 Task: Add a condition where "Hours until next SLA breach Is Twenty" in unsolved tickets in your groups.
Action: Mouse moved to (158, 510)
Screenshot: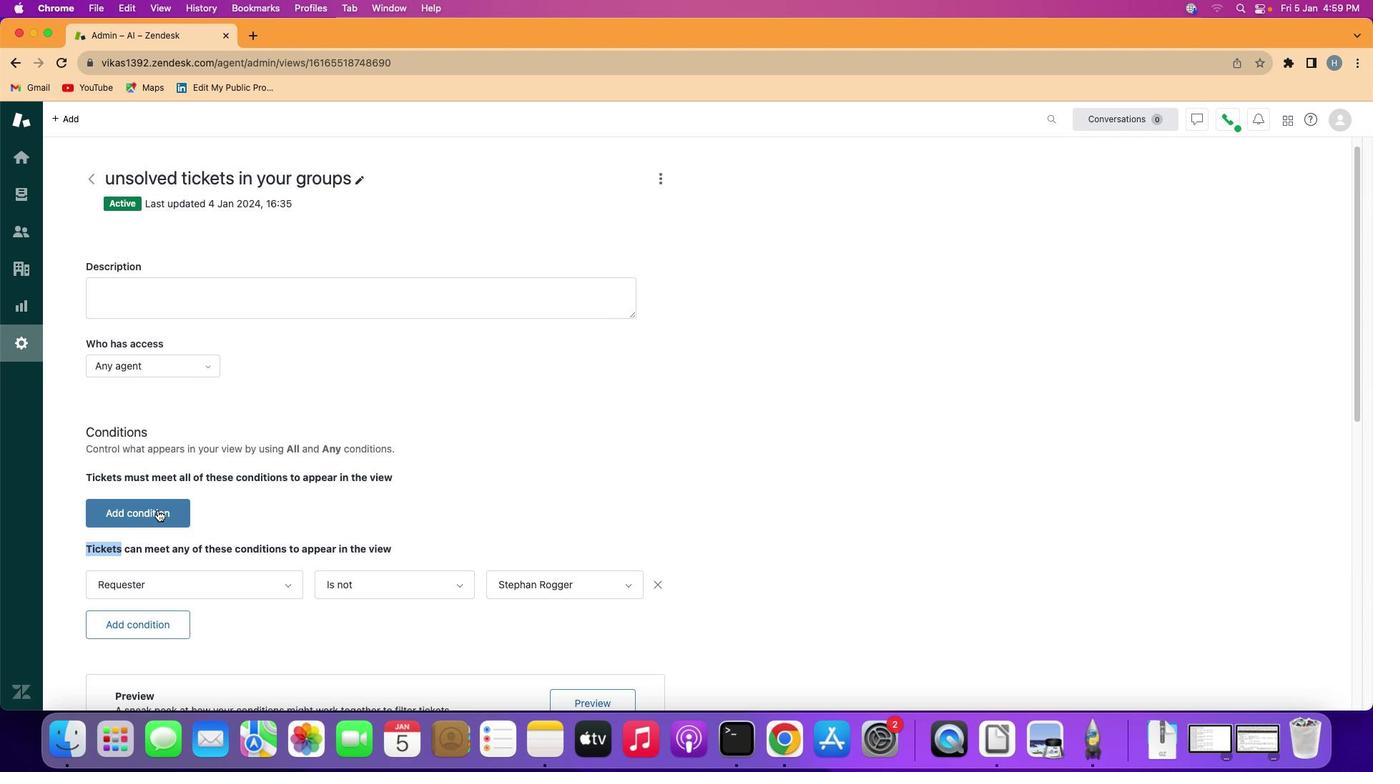
Action: Mouse pressed left at (158, 510)
Screenshot: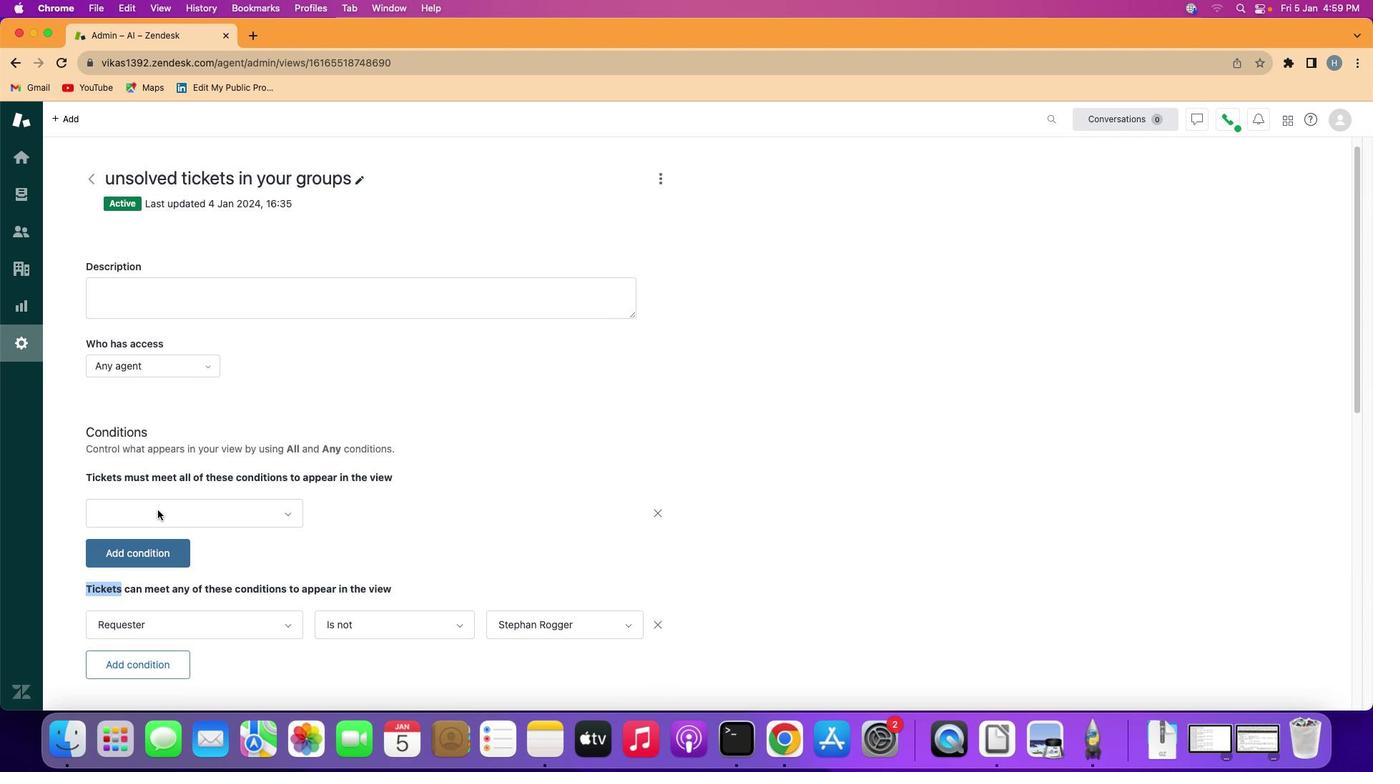 
Action: Mouse moved to (181, 509)
Screenshot: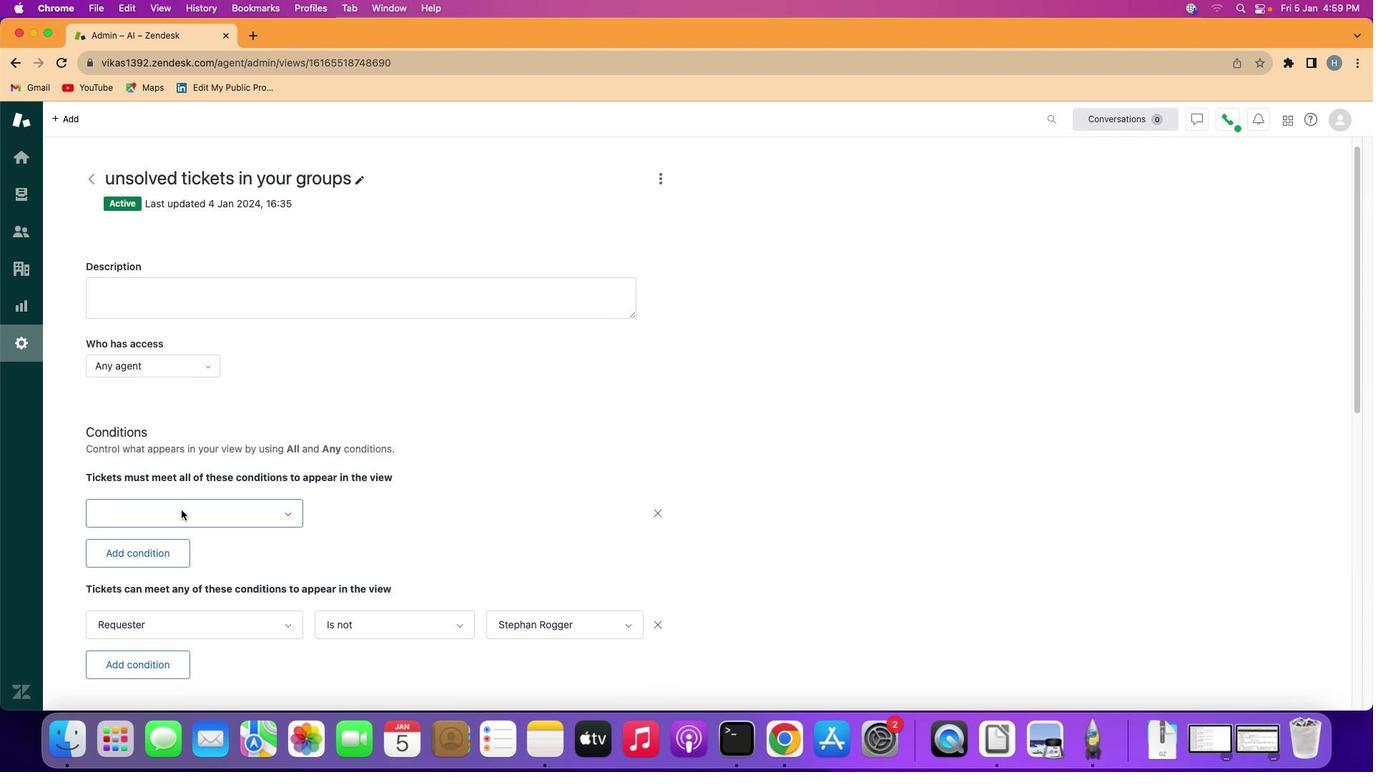 
Action: Mouse pressed left at (181, 509)
Screenshot: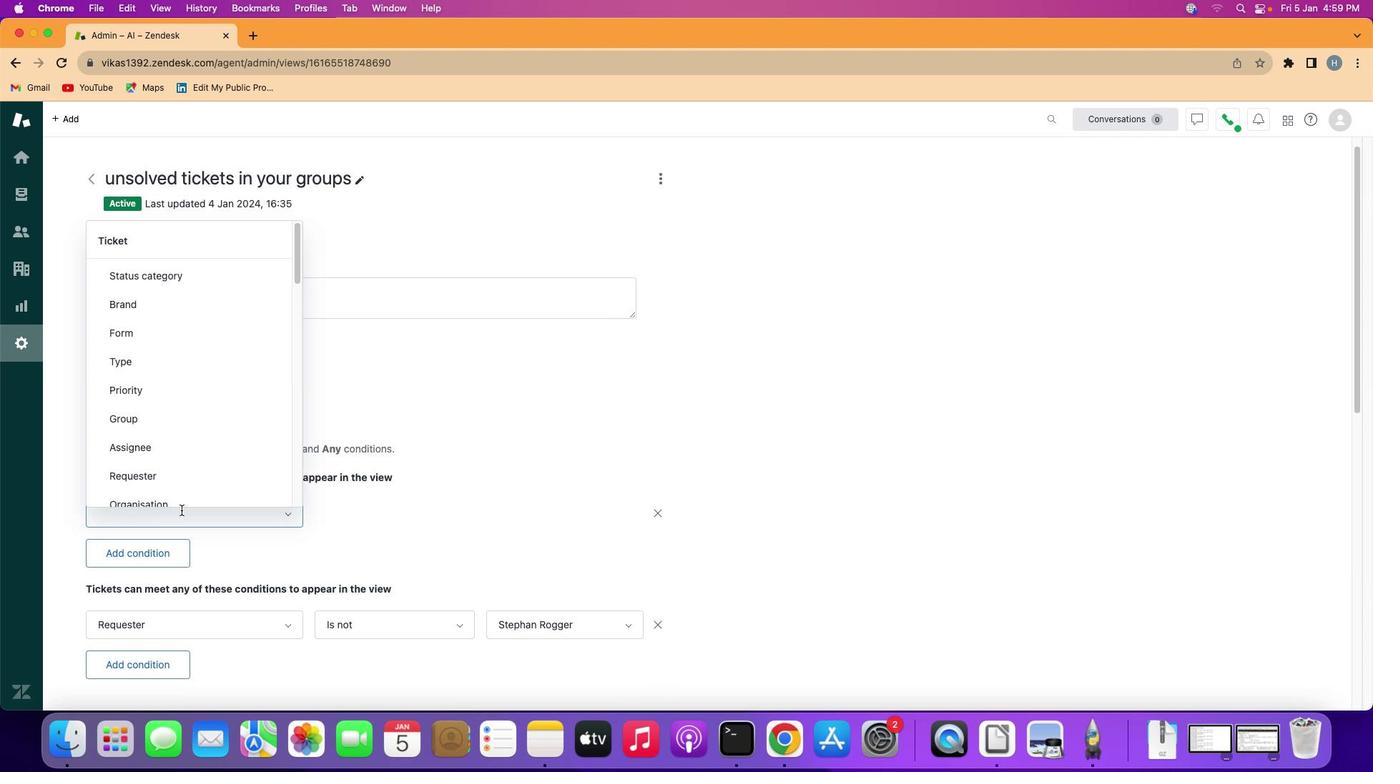 
Action: Mouse moved to (212, 404)
Screenshot: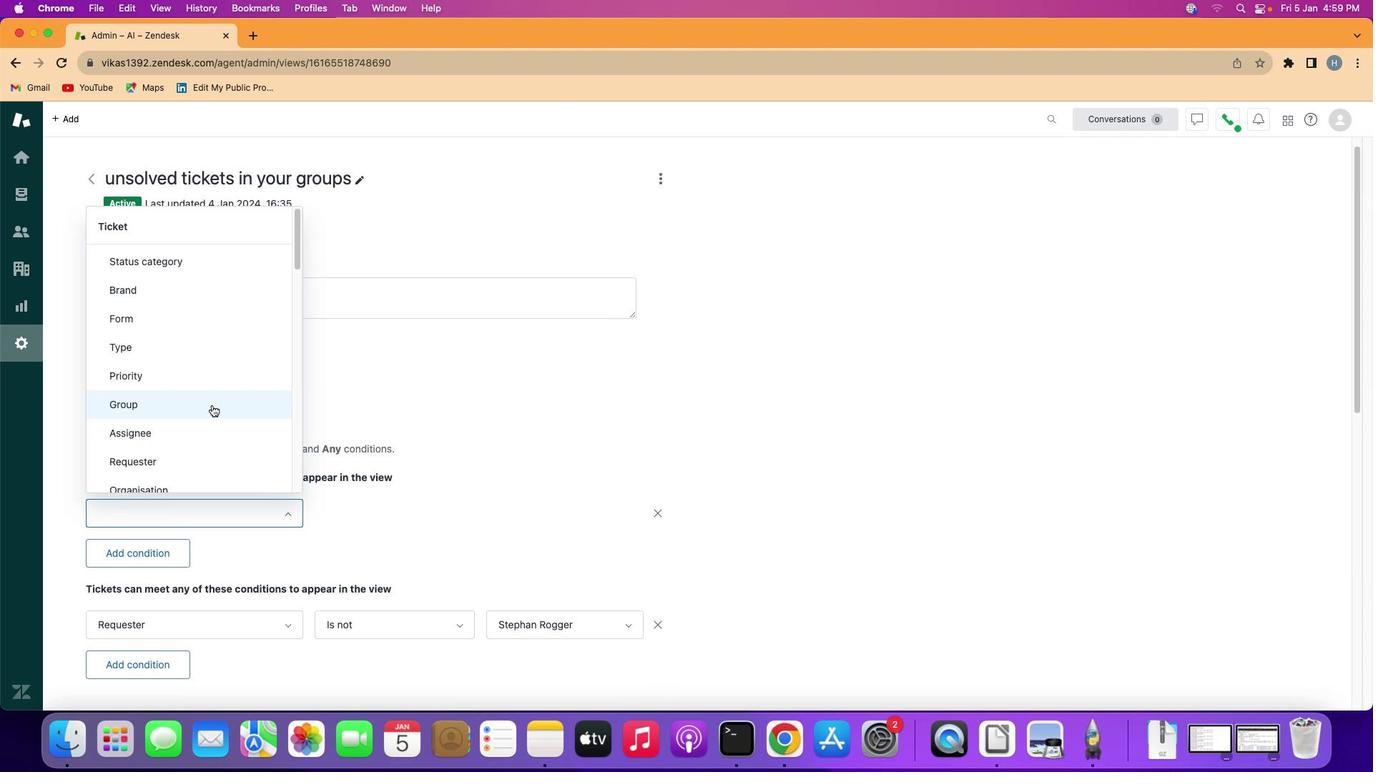 
Action: Mouse scrolled (212, 404) with delta (0, 0)
Screenshot: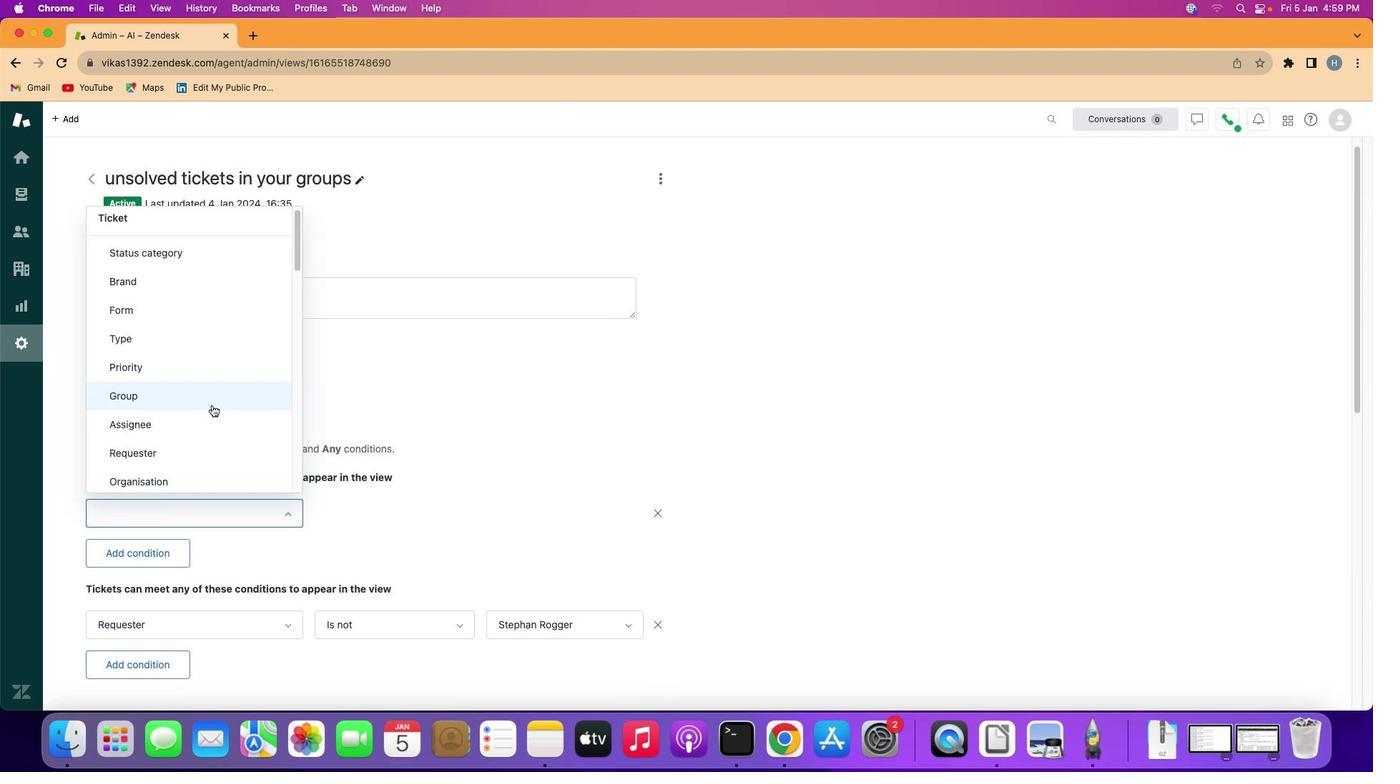 
Action: Mouse scrolled (212, 404) with delta (0, 0)
Screenshot: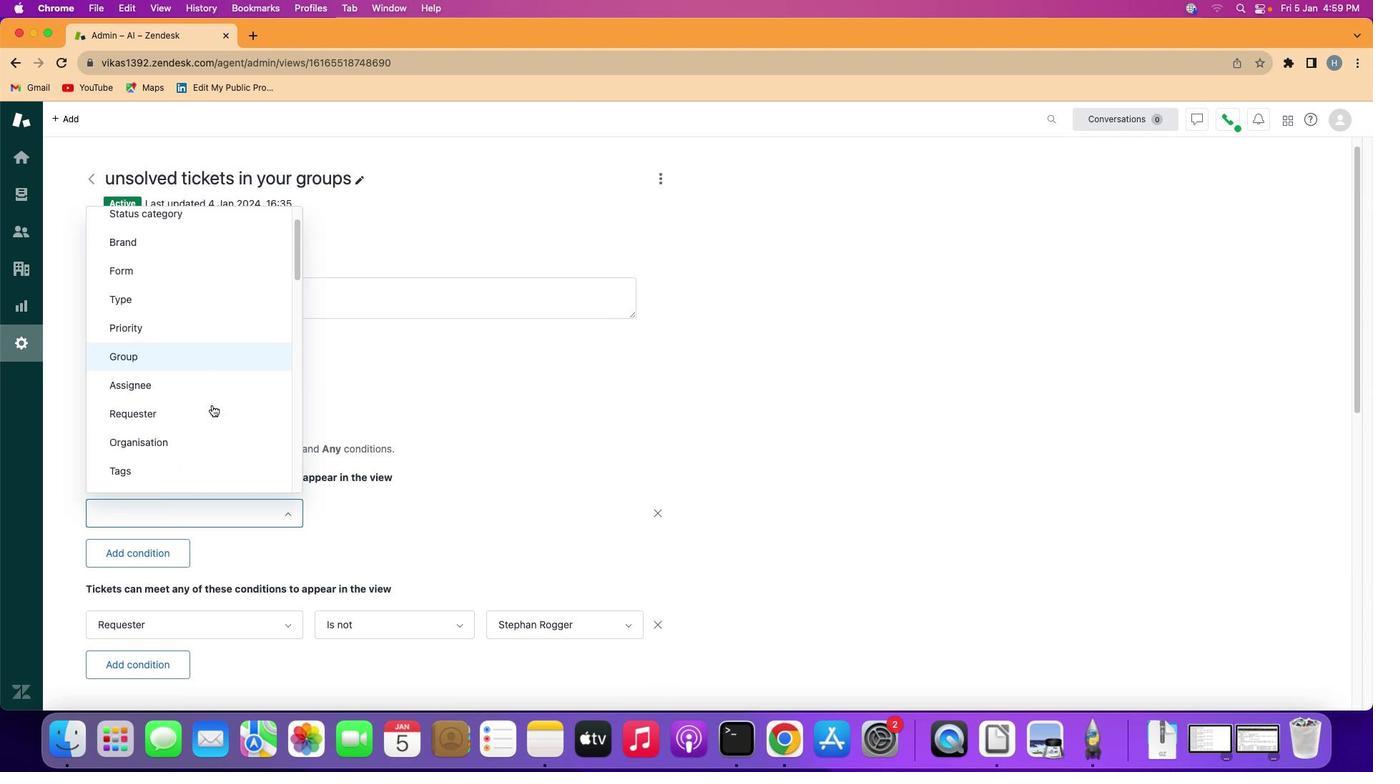 
Action: Mouse scrolled (212, 404) with delta (0, -1)
Screenshot: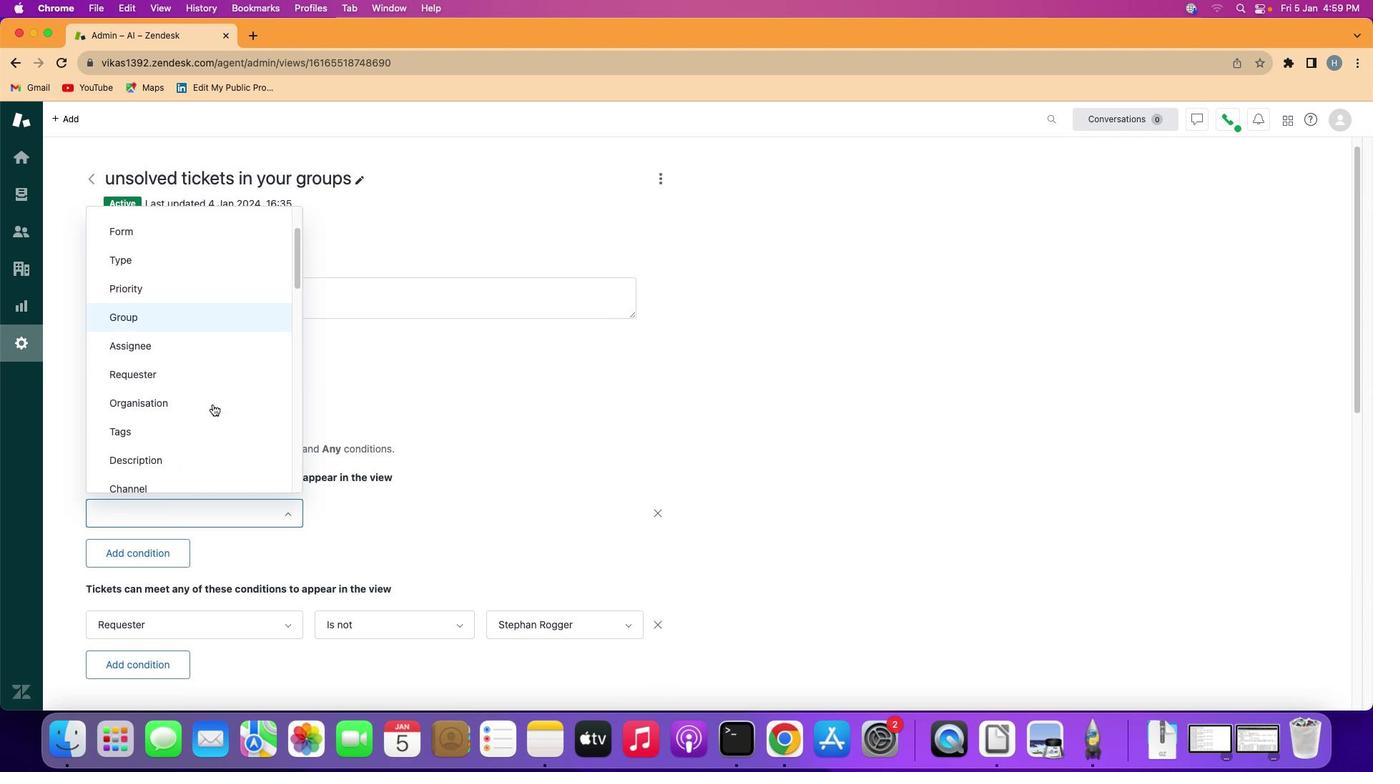
Action: Mouse scrolled (212, 404) with delta (0, -2)
Screenshot: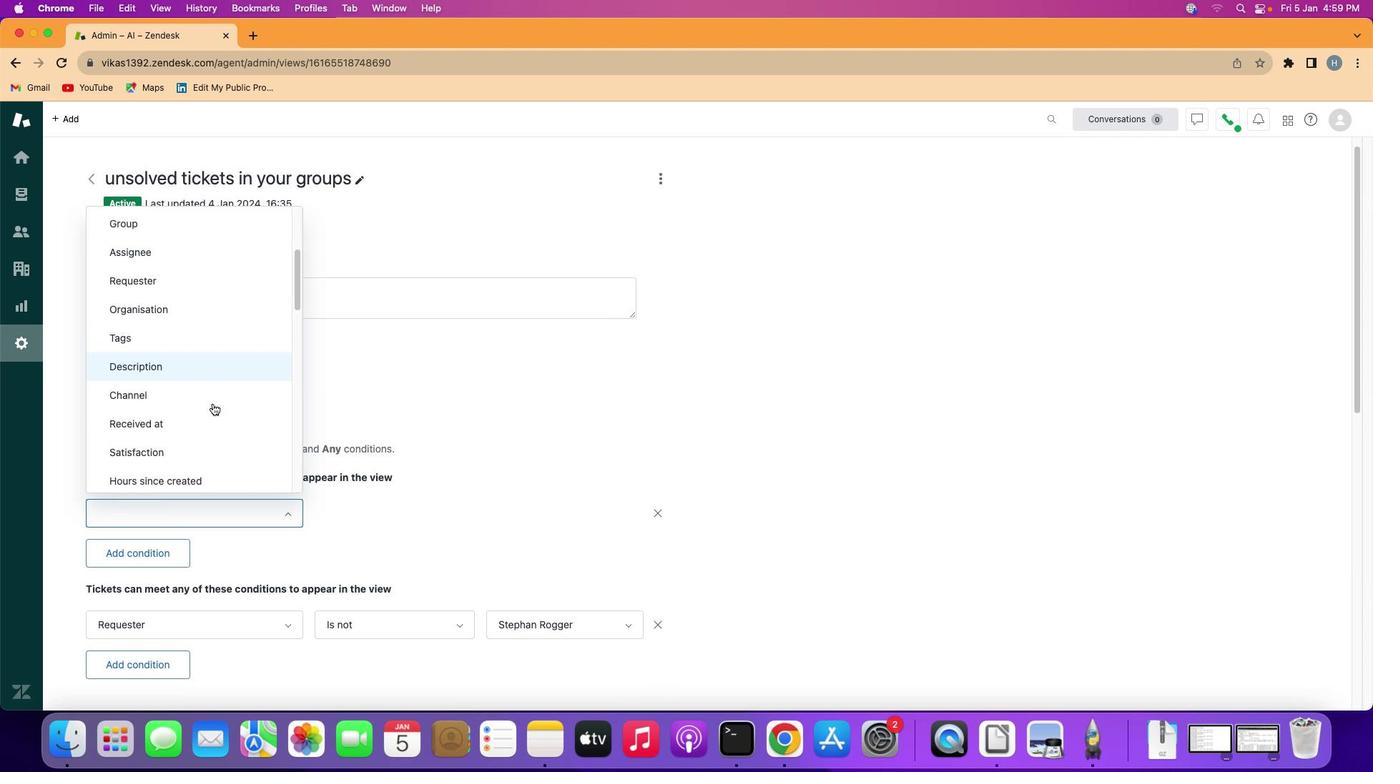 
Action: Mouse scrolled (212, 404) with delta (0, -2)
Screenshot: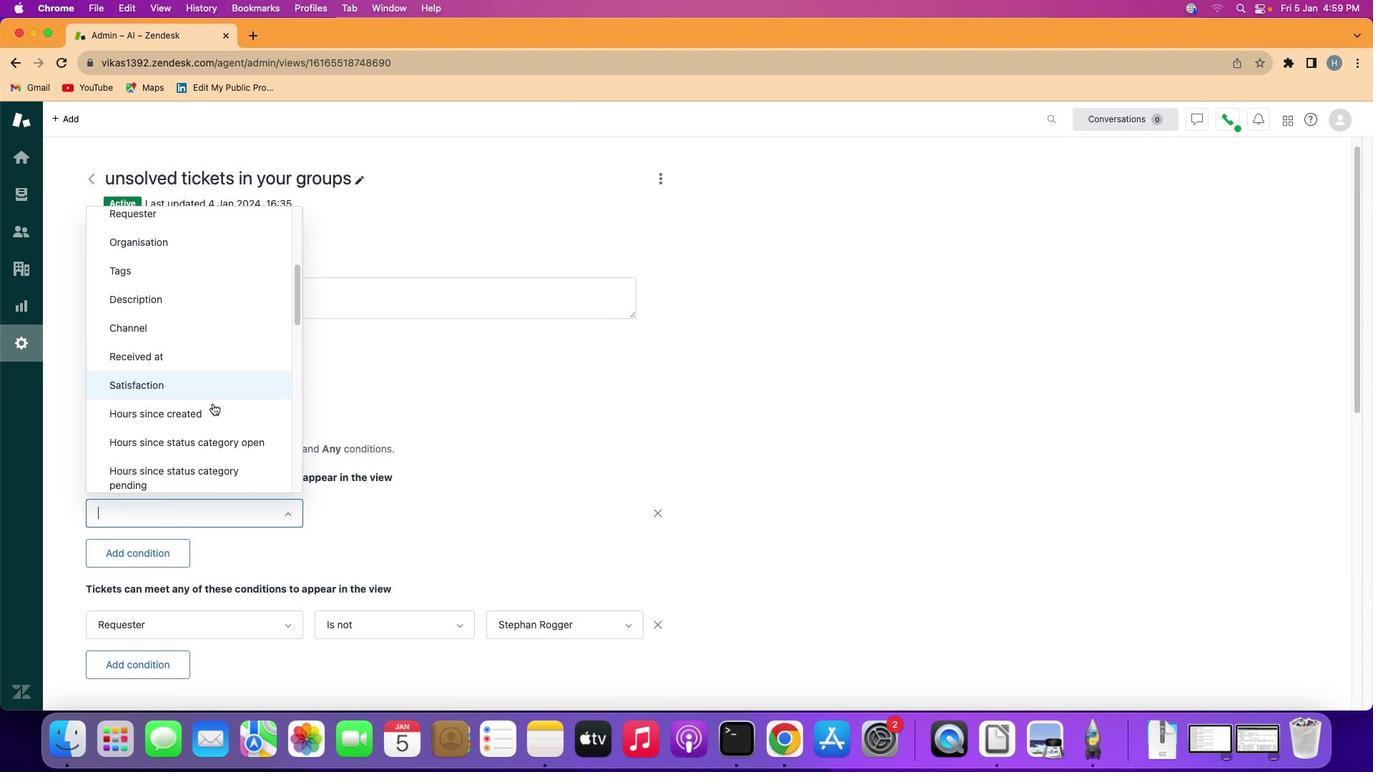 
Action: Mouse moved to (213, 403)
Screenshot: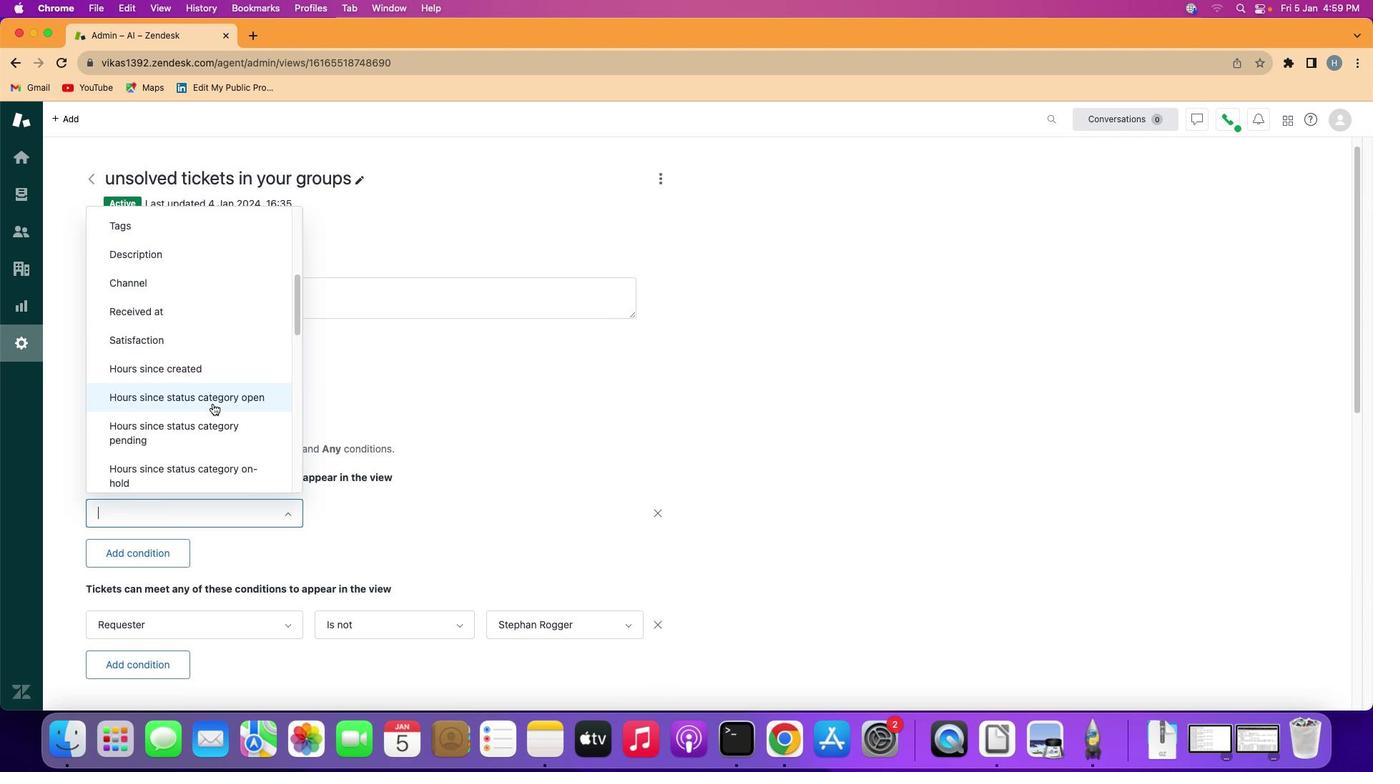 
Action: Mouse scrolled (213, 403) with delta (0, 0)
Screenshot: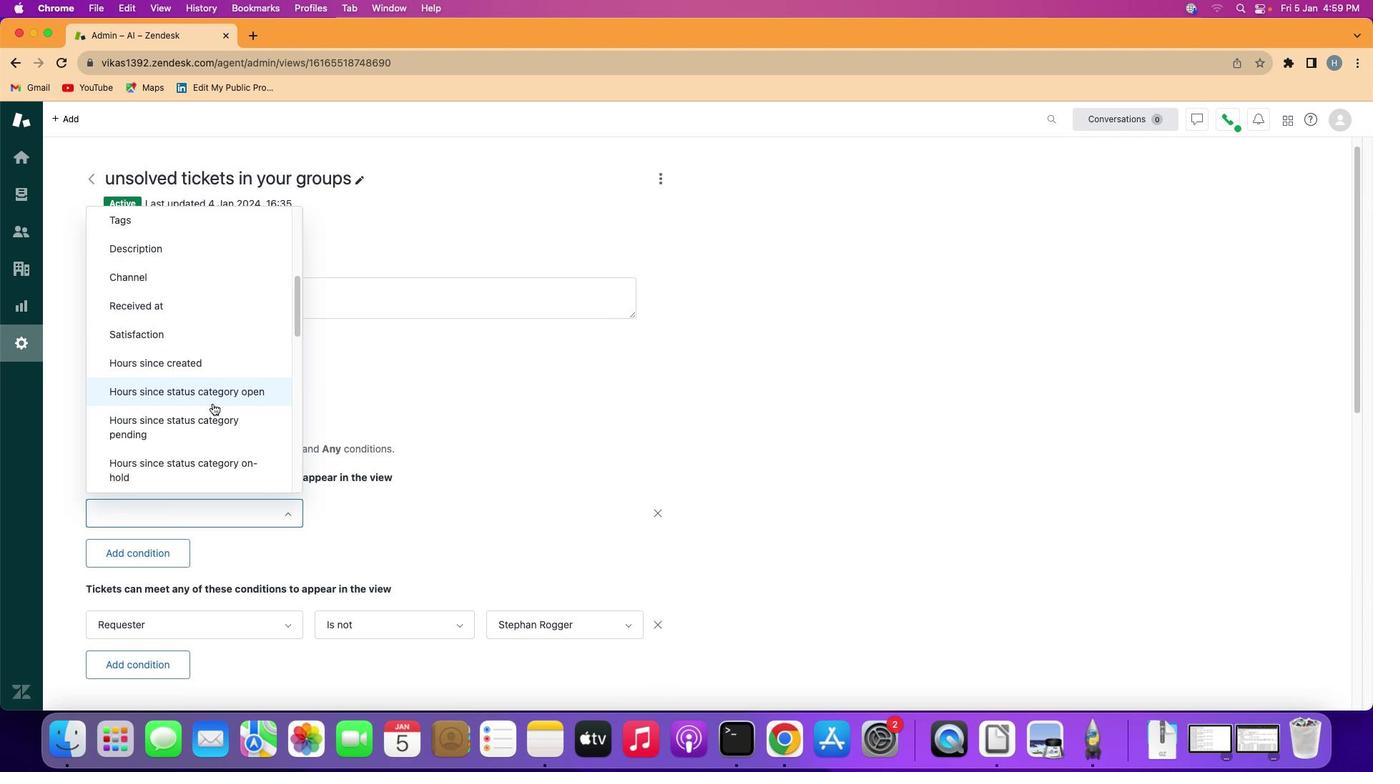 
Action: Mouse scrolled (213, 403) with delta (0, 0)
Screenshot: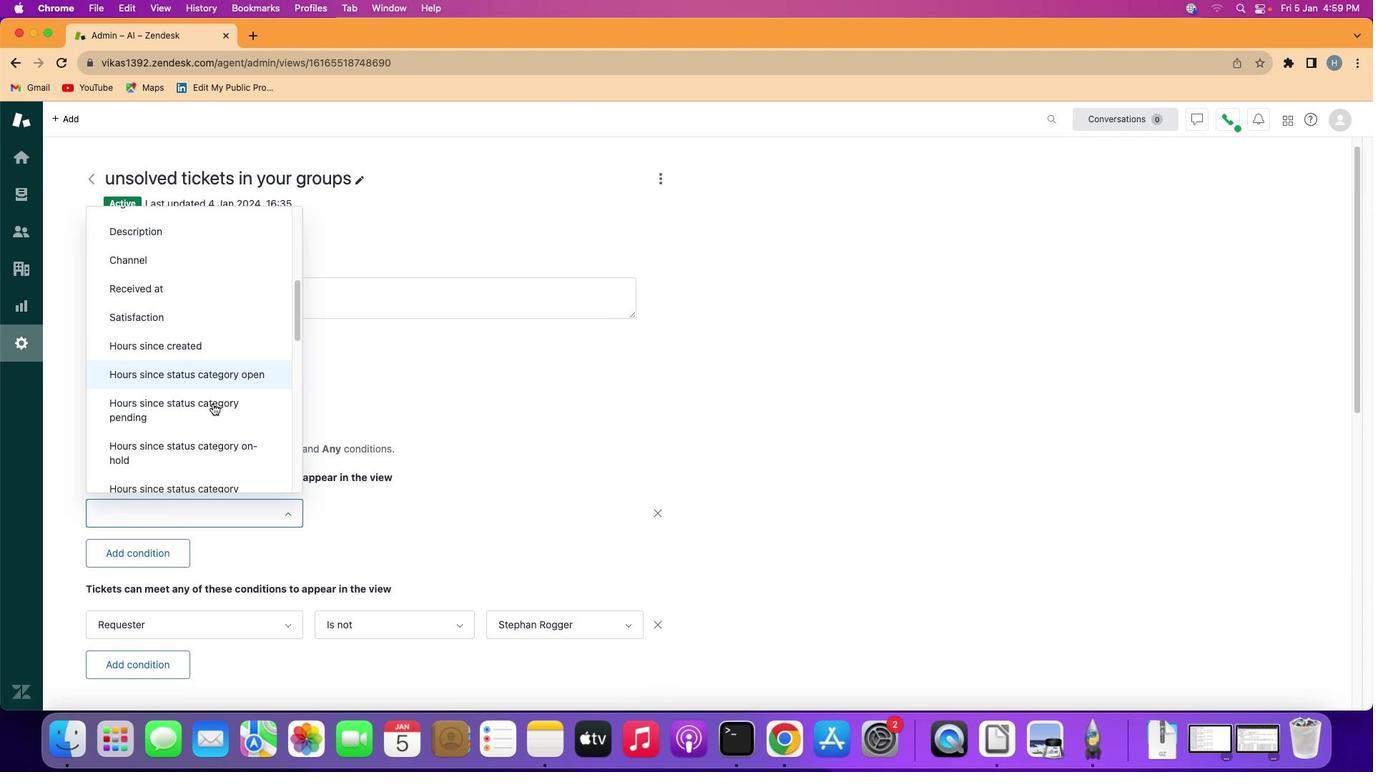 
Action: Mouse scrolled (213, 403) with delta (0, 0)
Screenshot: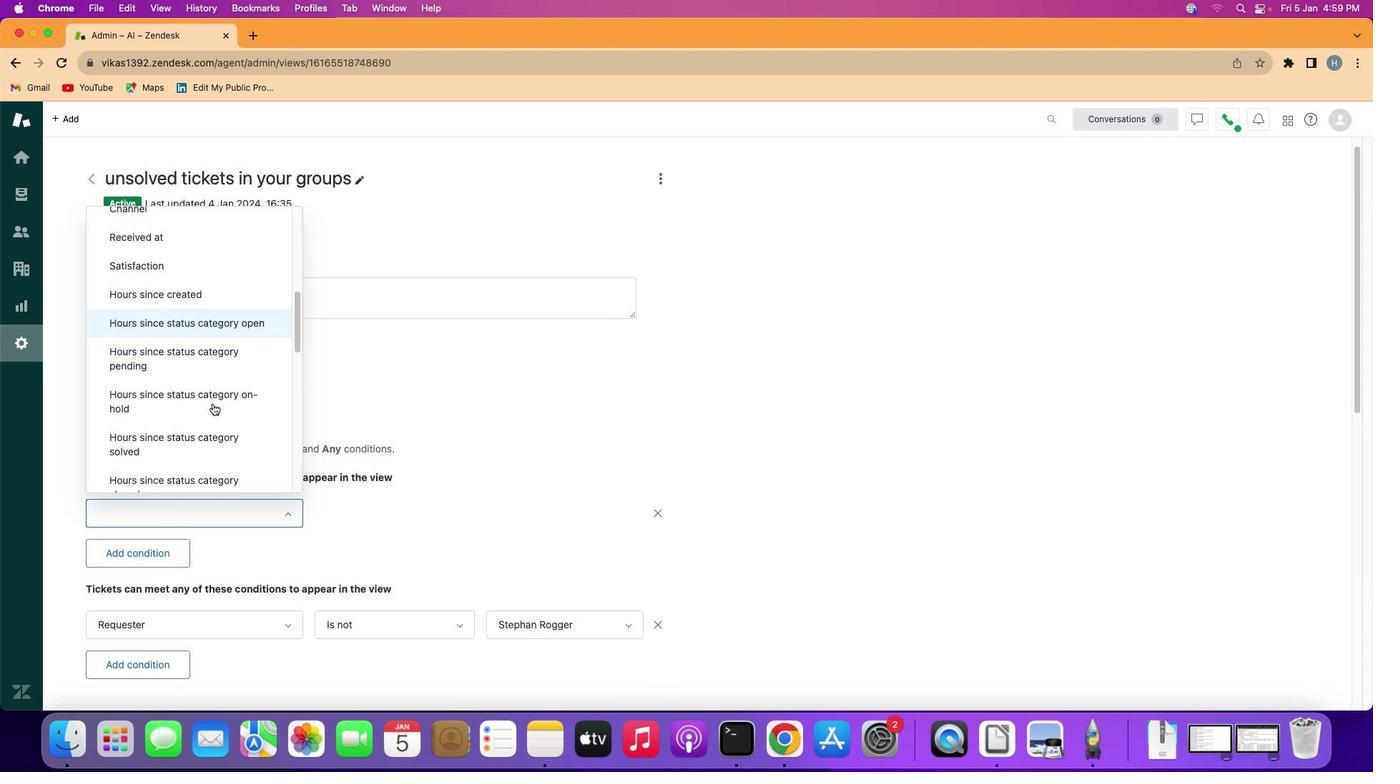 
Action: Mouse scrolled (213, 403) with delta (0, -1)
Screenshot: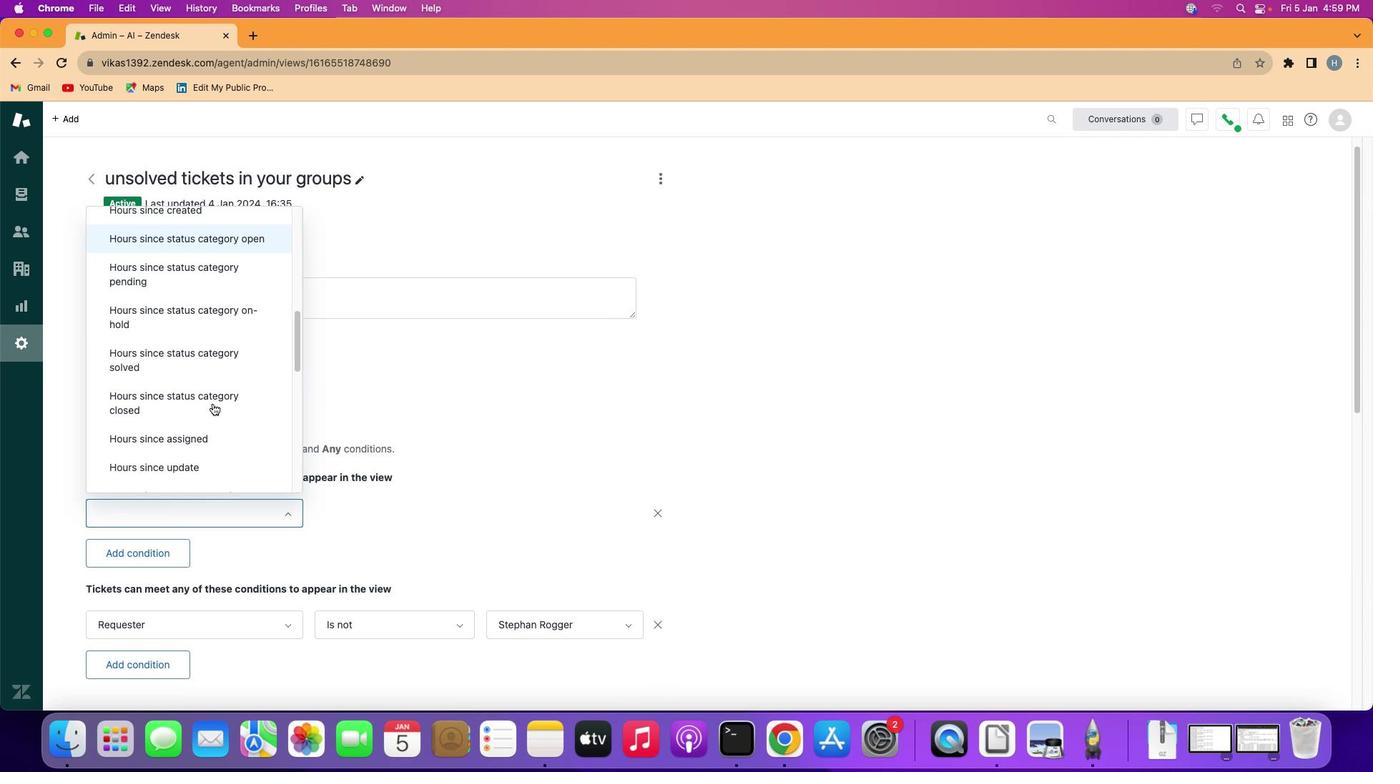
Action: Mouse scrolled (213, 403) with delta (0, -2)
Screenshot: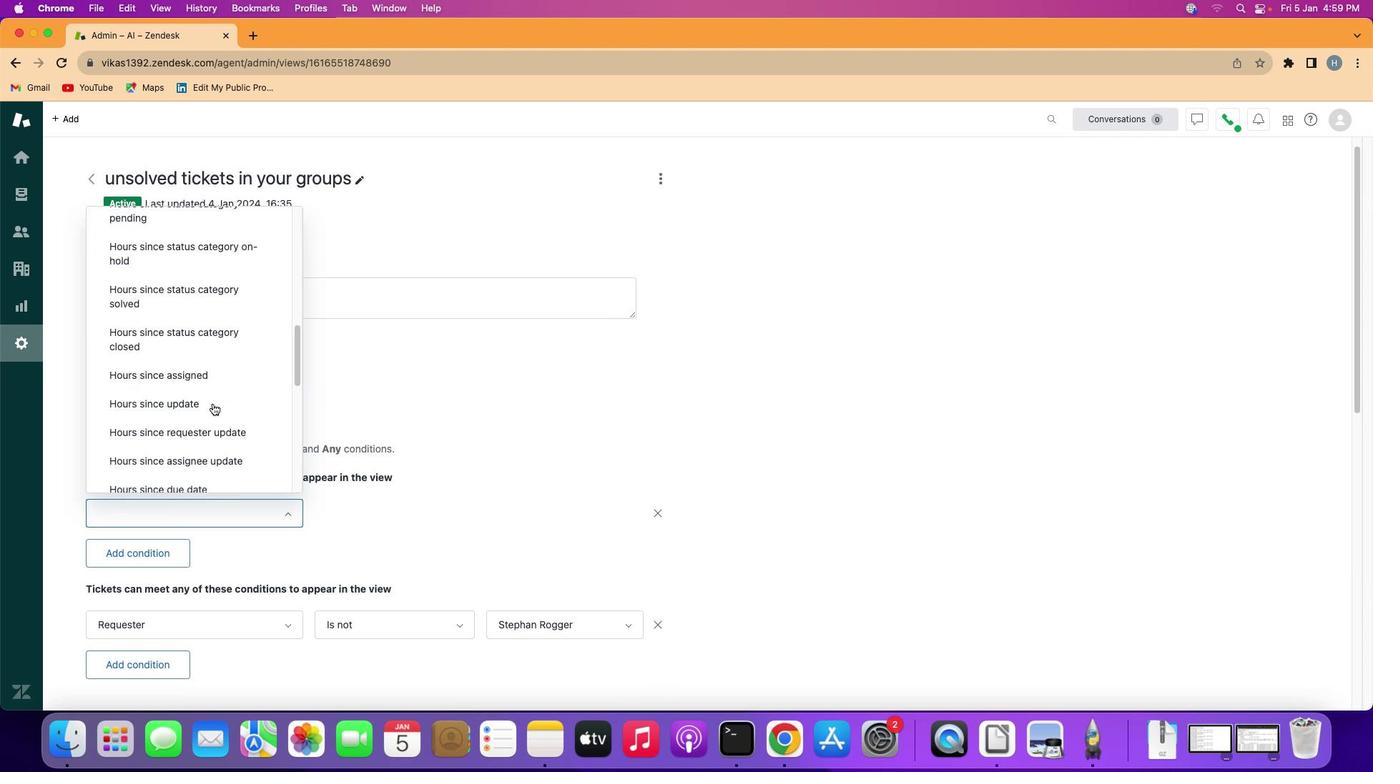 
Action: Mouse scrolled (213, 403) with delta (0, -2)
Screenshot: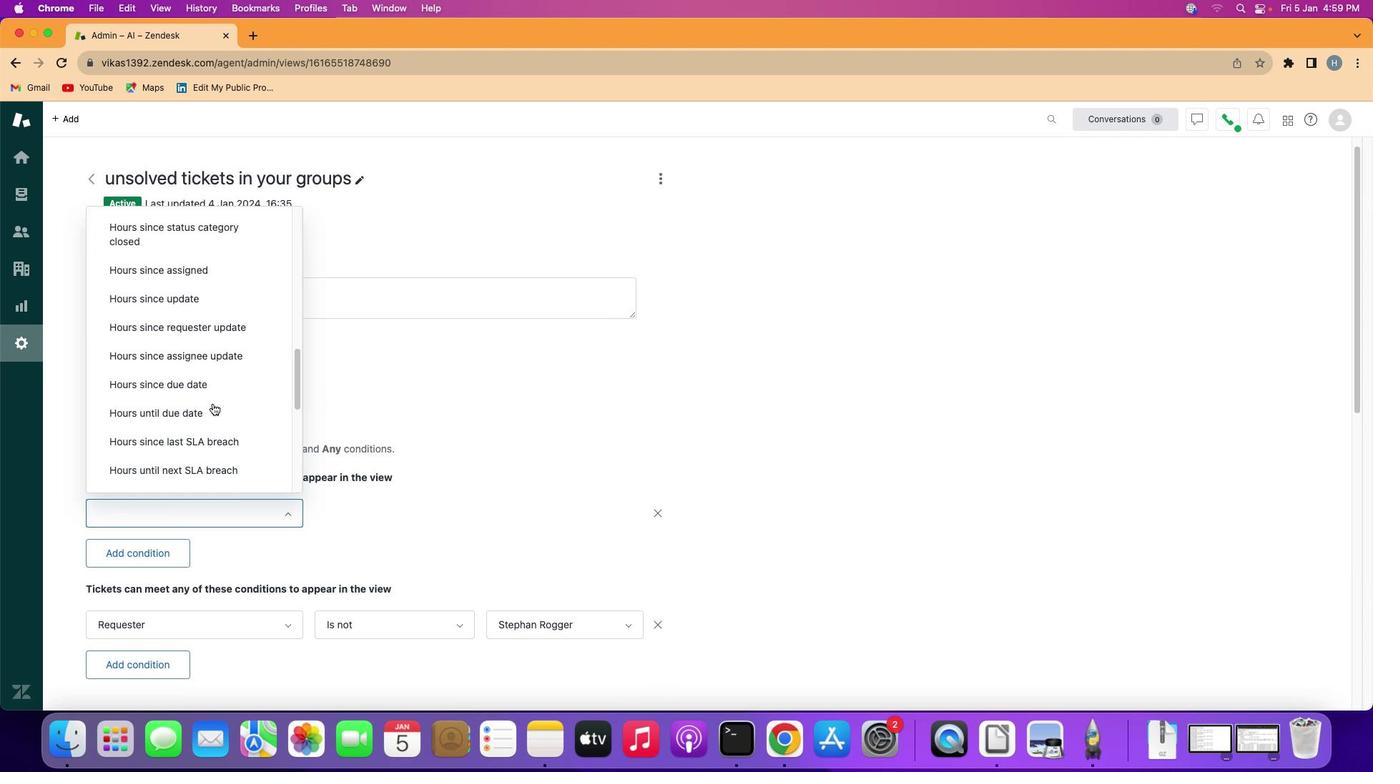
Action: Mouse scrolled (213, 403) with delta (0, 0)
Screenshot: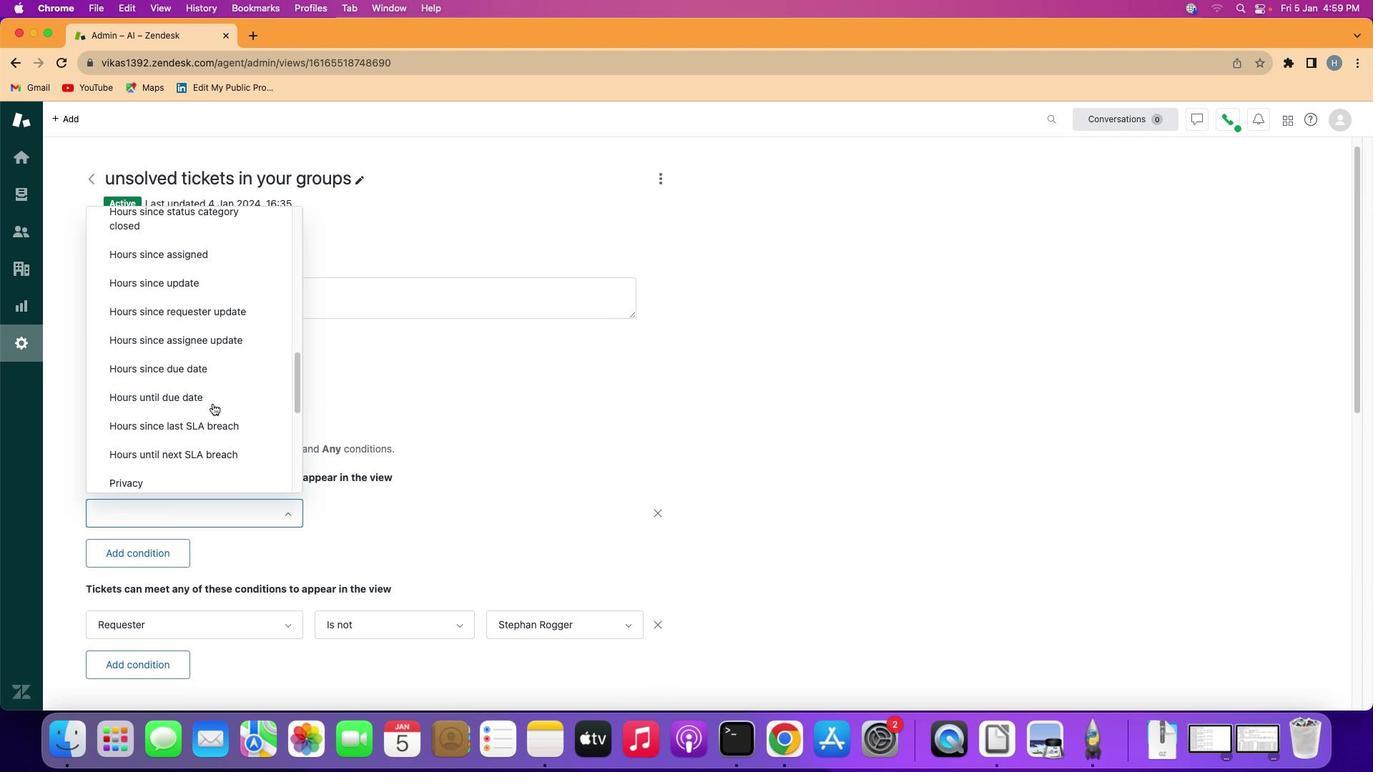 
Action: Mouse scrolled (213, 403) with delta (0, 0)
Screenshot: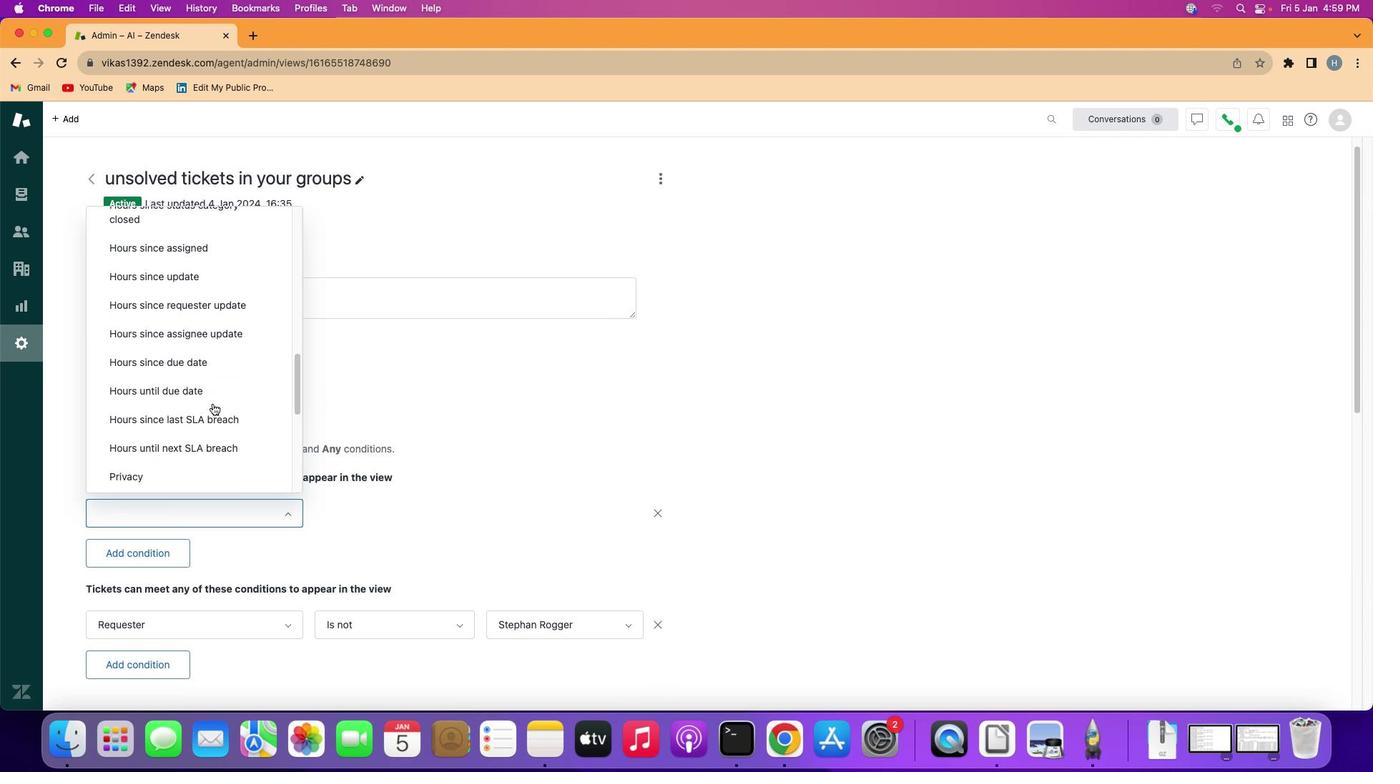 
Action: Mouse scrolled (213, 403) with delta (0, 0)
Screenshot: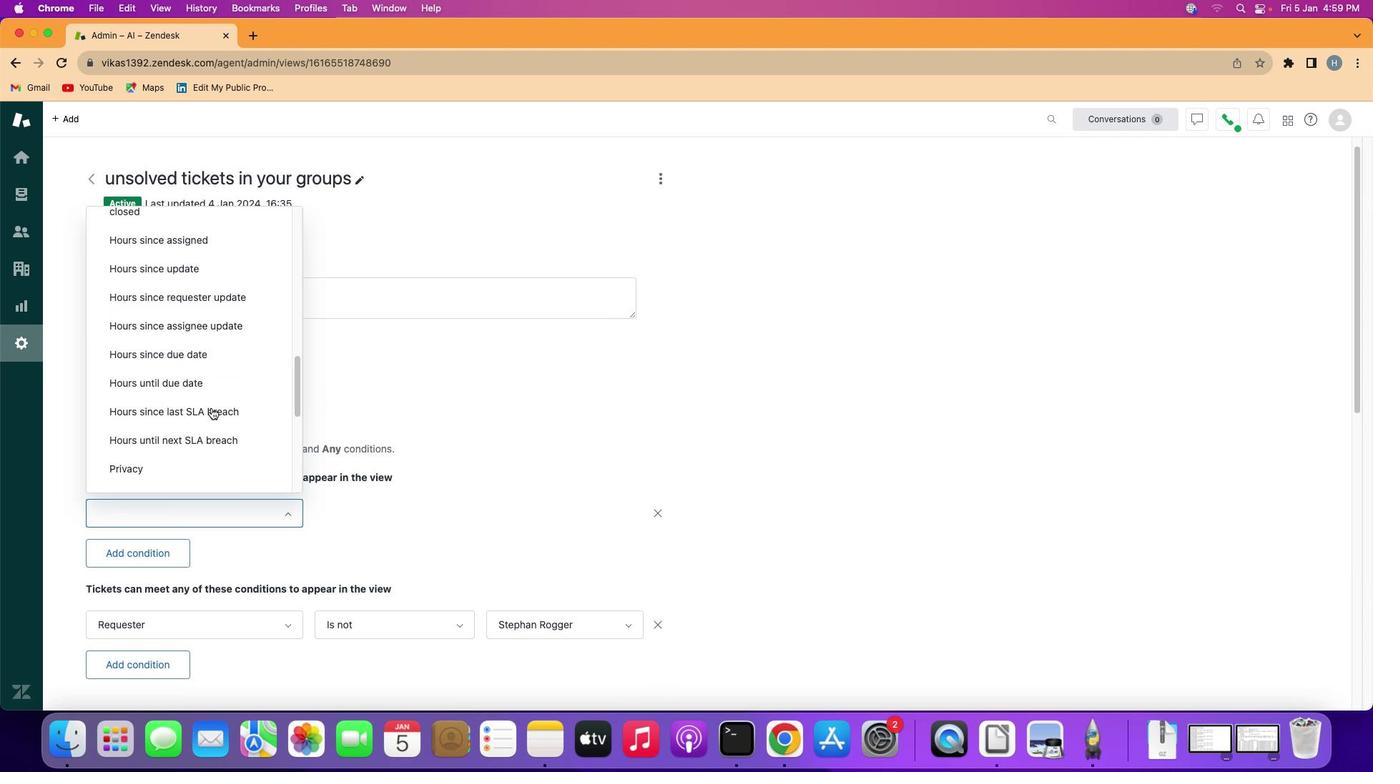 
Action: Mouse moved to (210, 442)
Screenshot: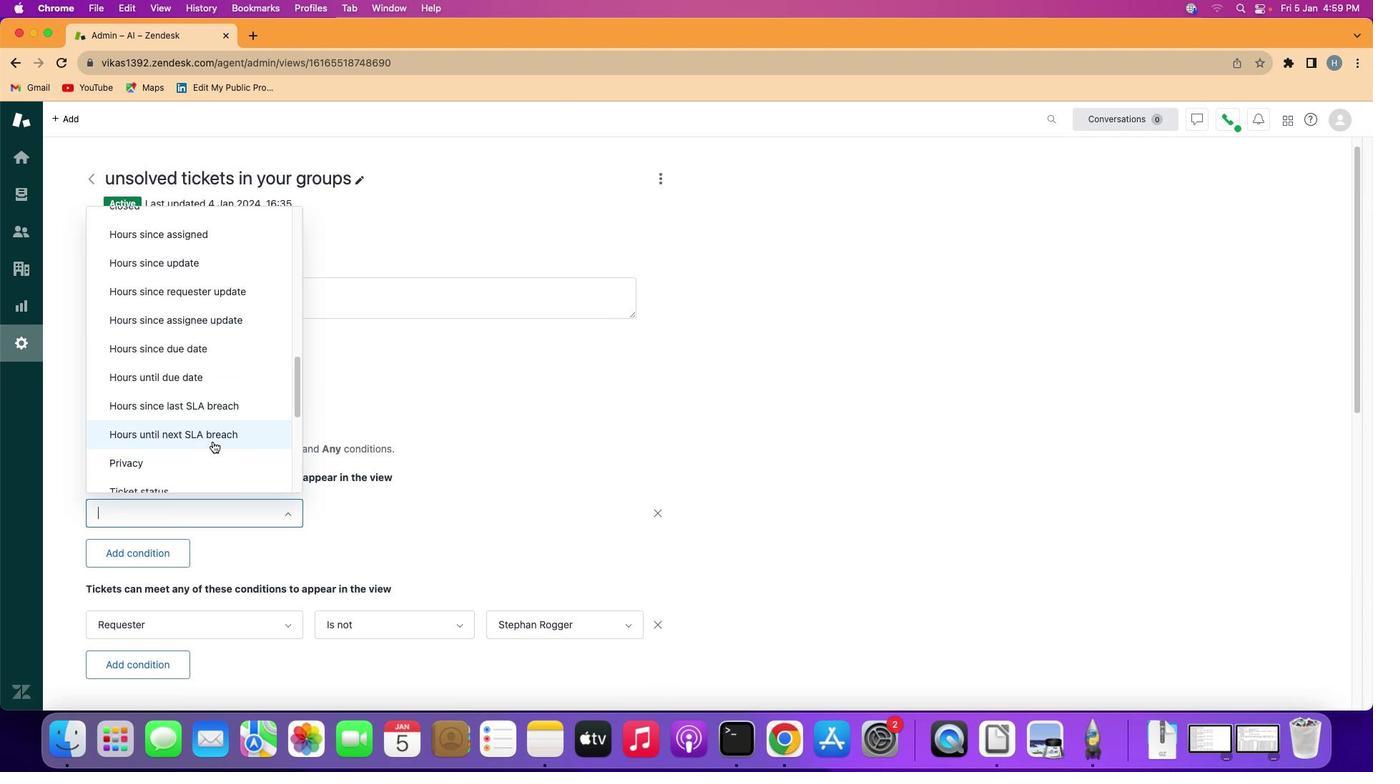 
Action: Mouse pressed left at (210, 442)
Screenshot: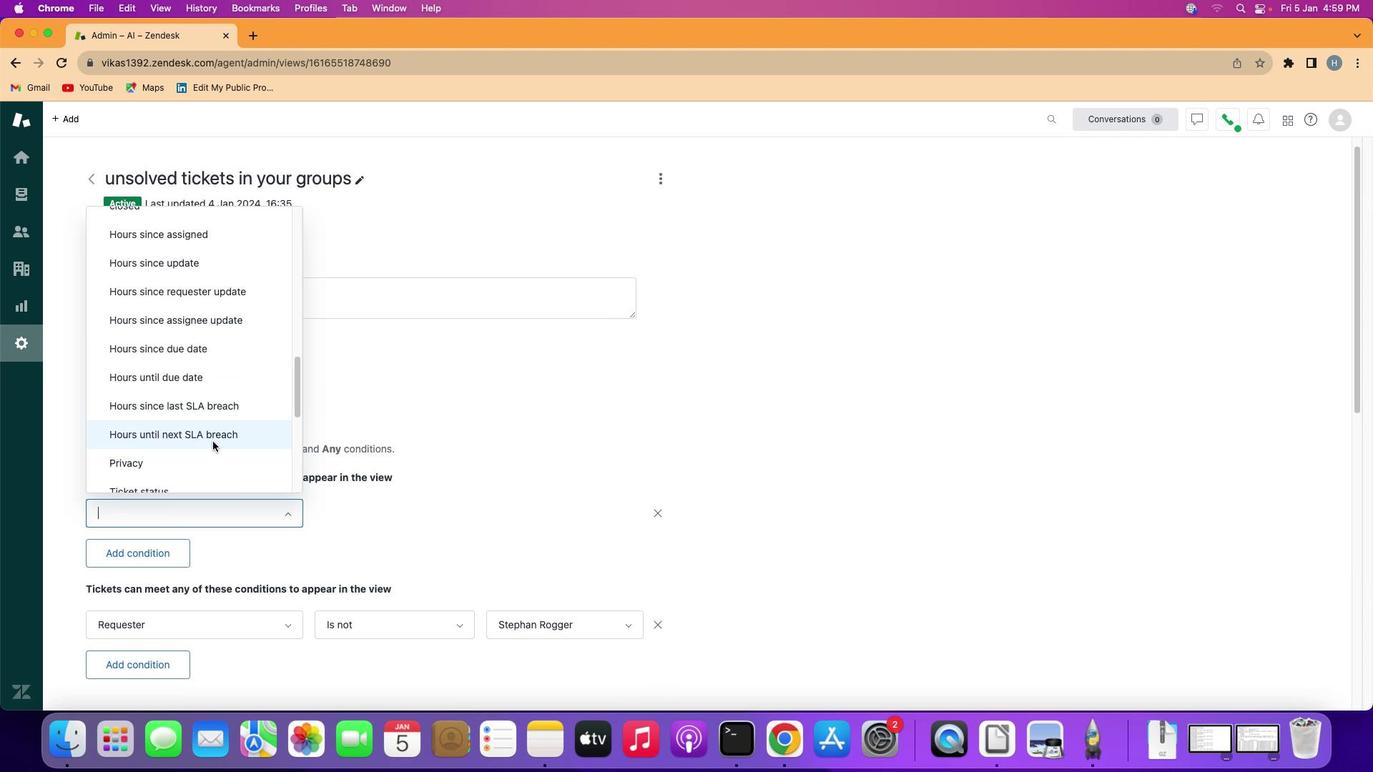 
Action: Mouse moved to (416, 511)
Screenshot: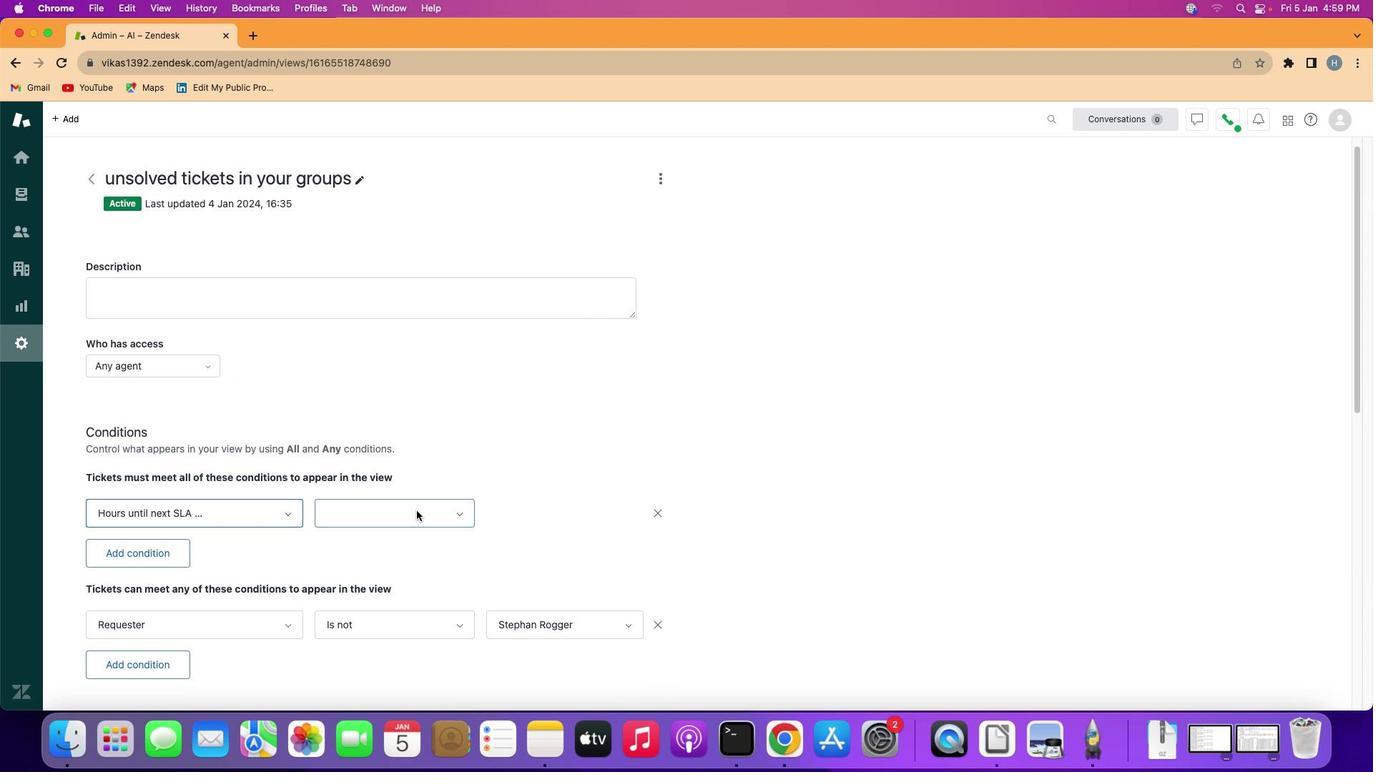 
Action: Mouse pressed left at (416, 511)
Screenshot: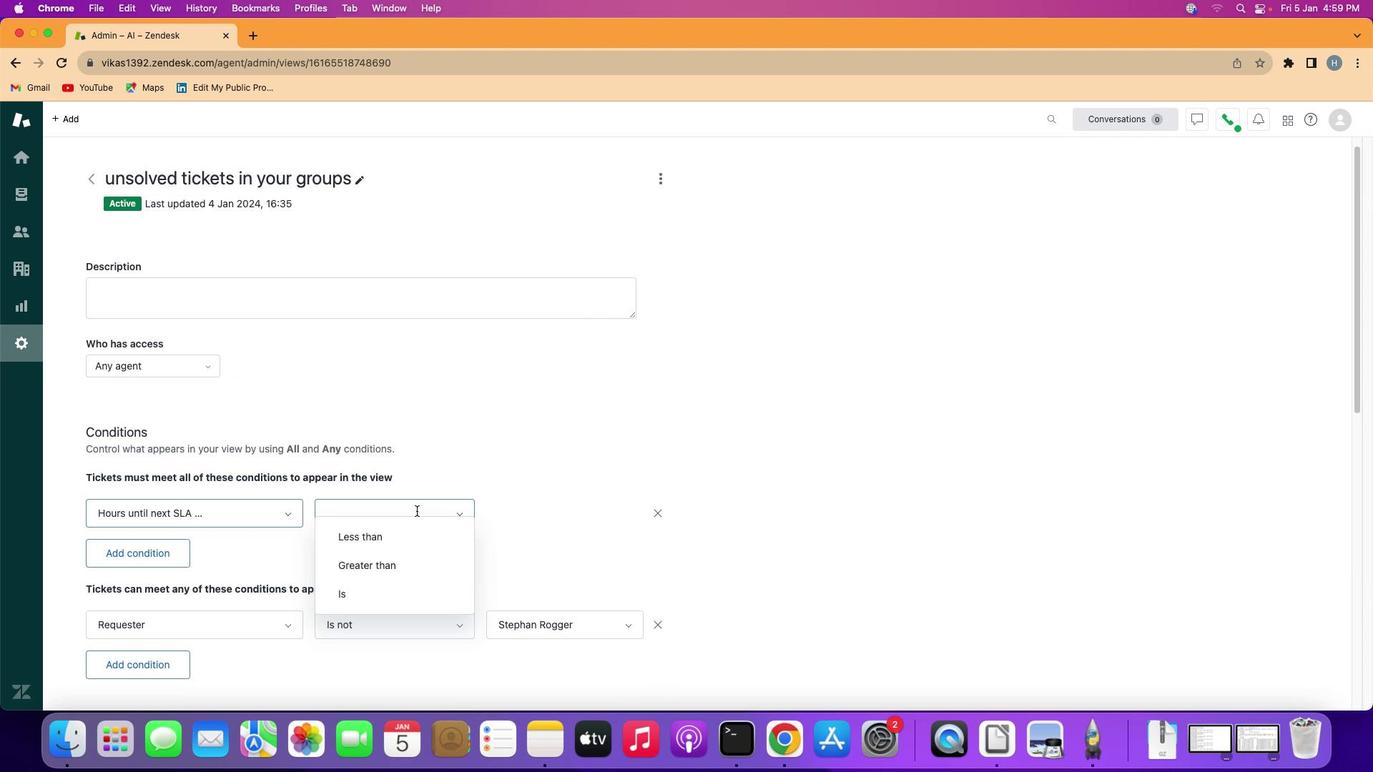 
Action: Mouse moved to (384, 606)
Screenshot: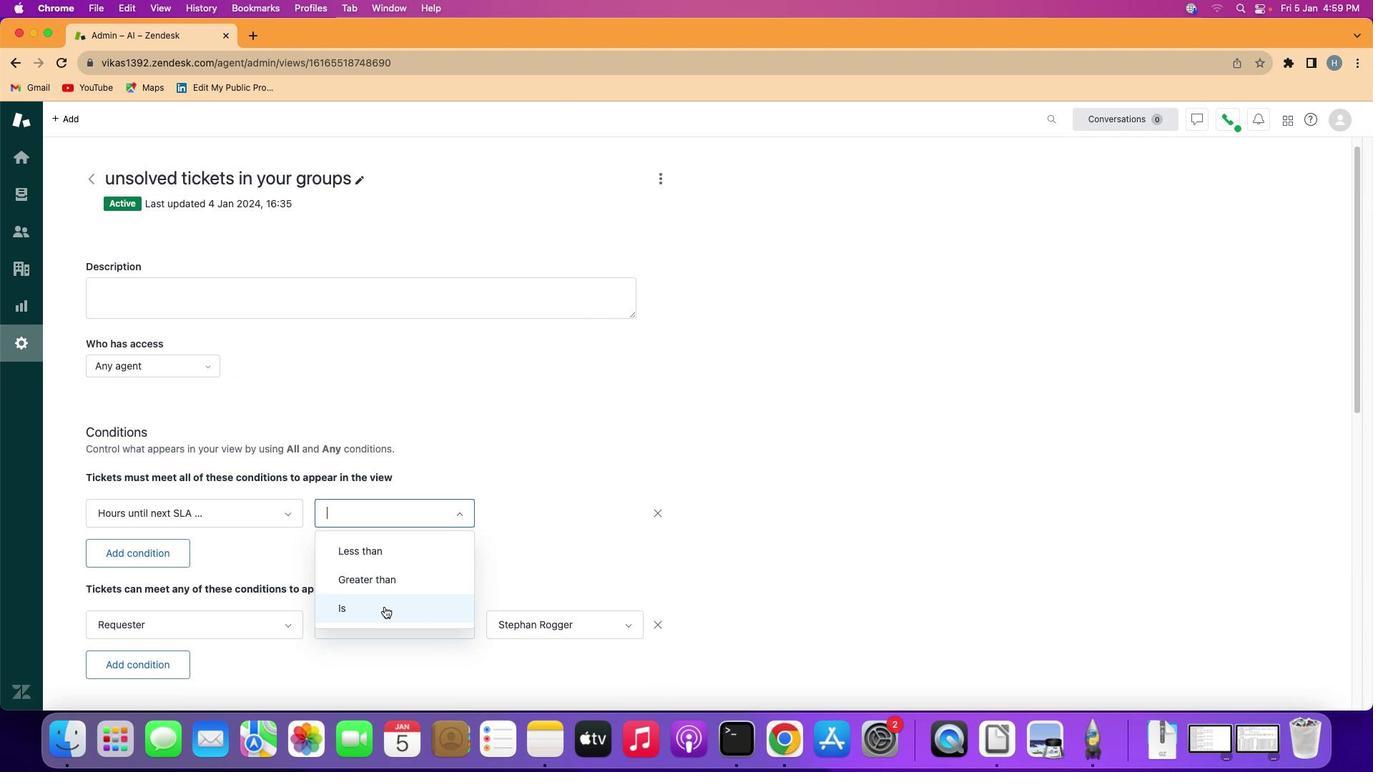 
Action: Mouse pressed left at (384, 606)
Screenshot: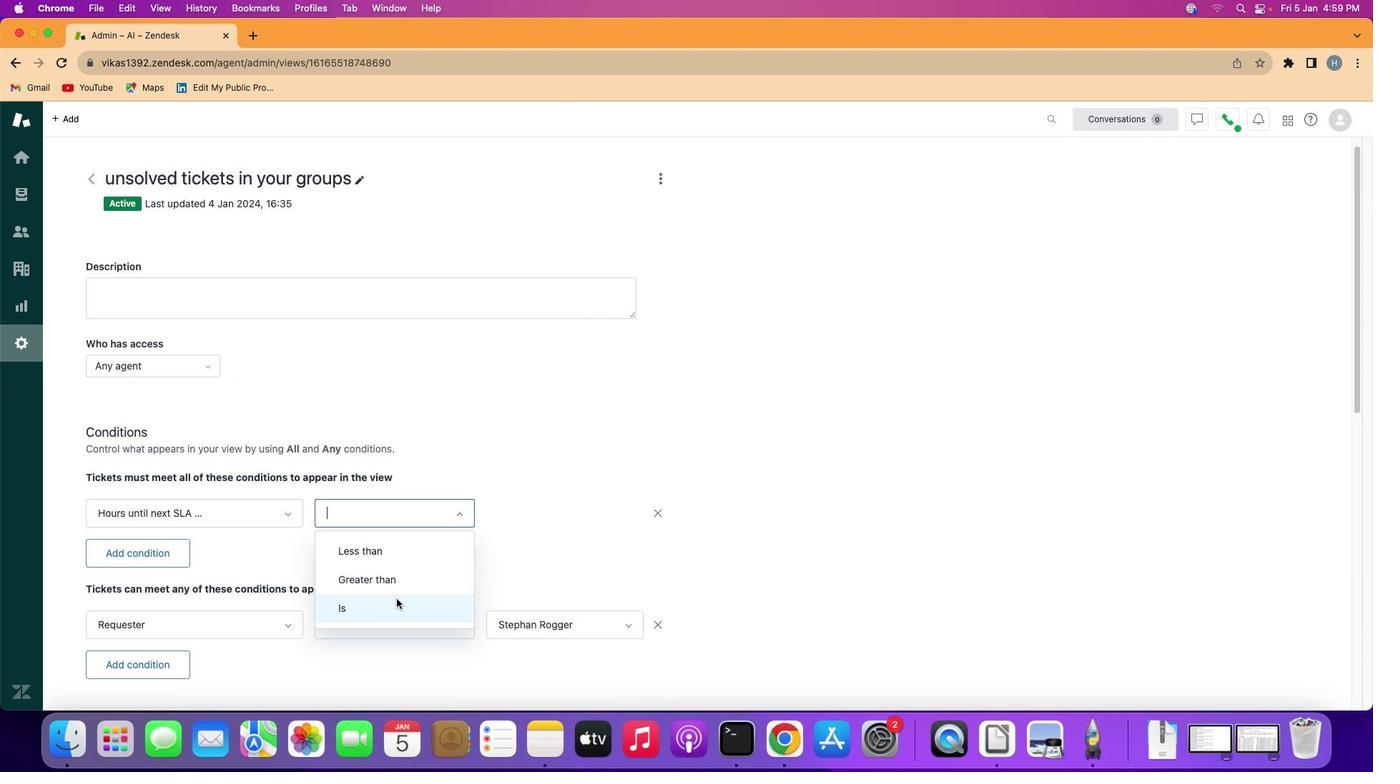 
Action: Mouse moved to (549, 517)
Screenshot: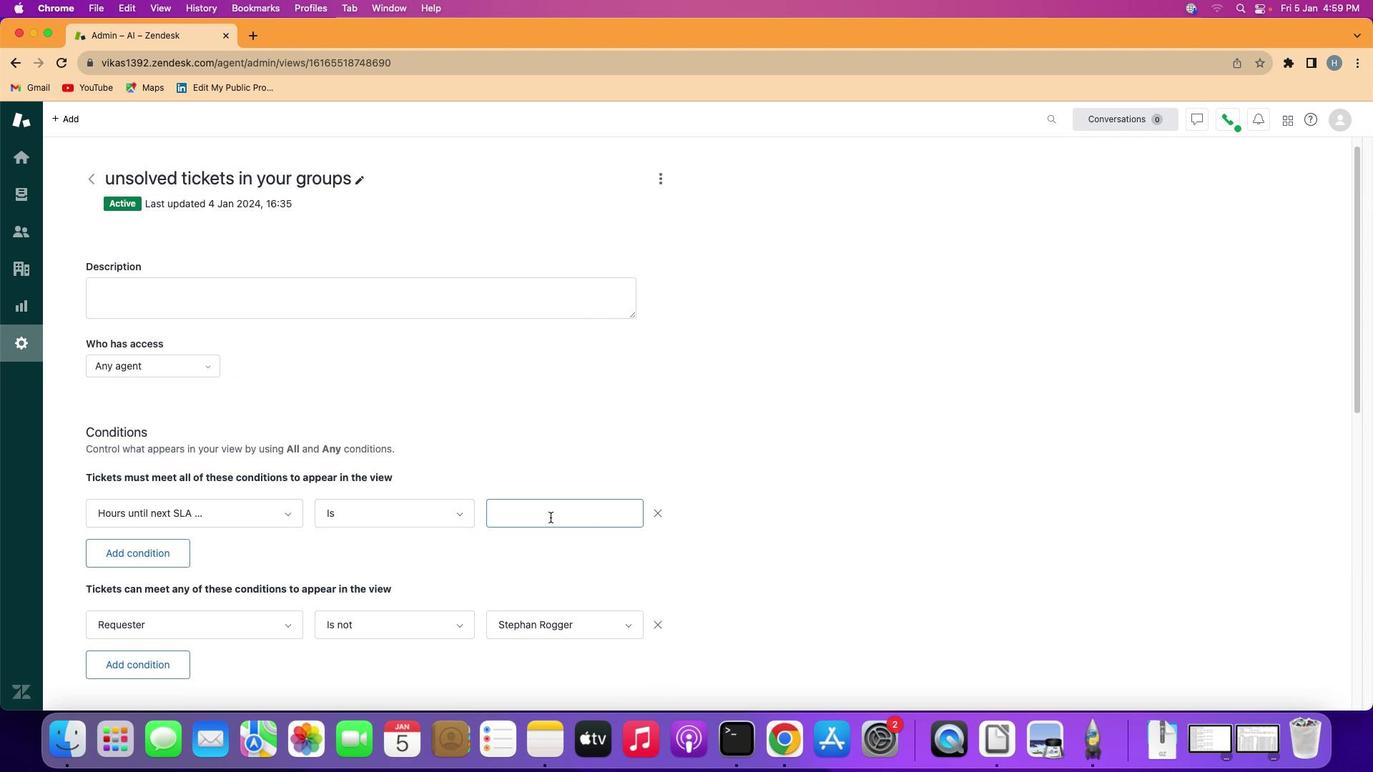 
Action: Mouse pressed left at (549, 517)
Screenshot: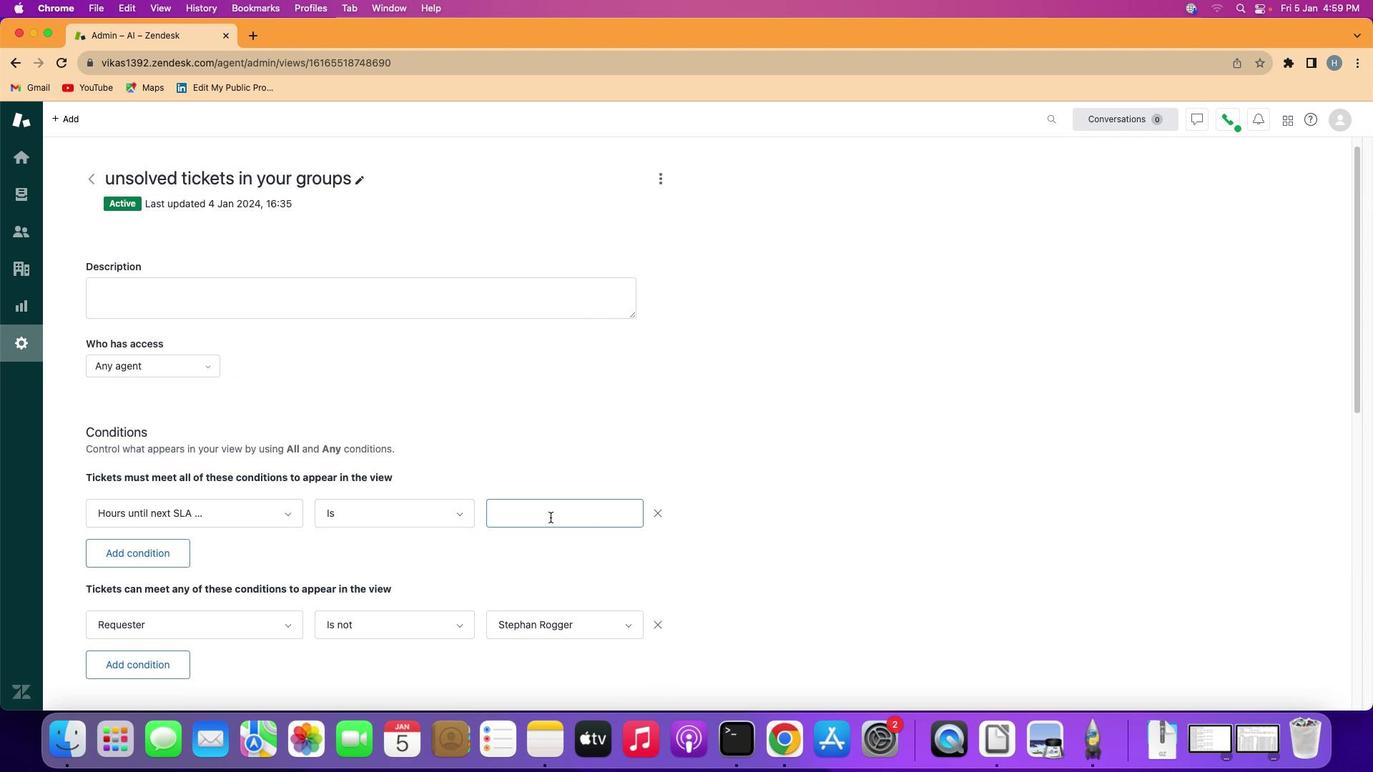 
Action: Key pressed Key.shift'T''w''e''n''t''y'
Screenshot: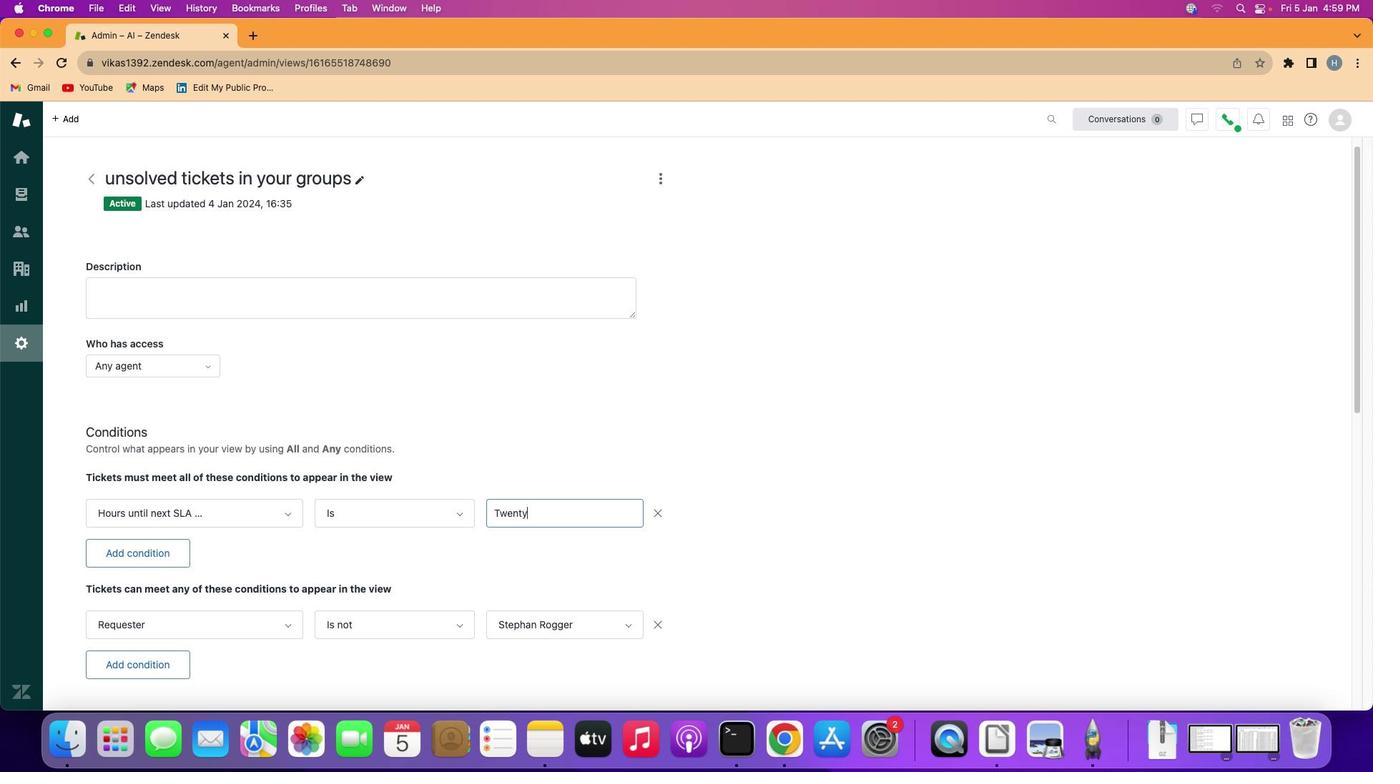 
Action: Mouse moved to (566, 544)
Screenshot: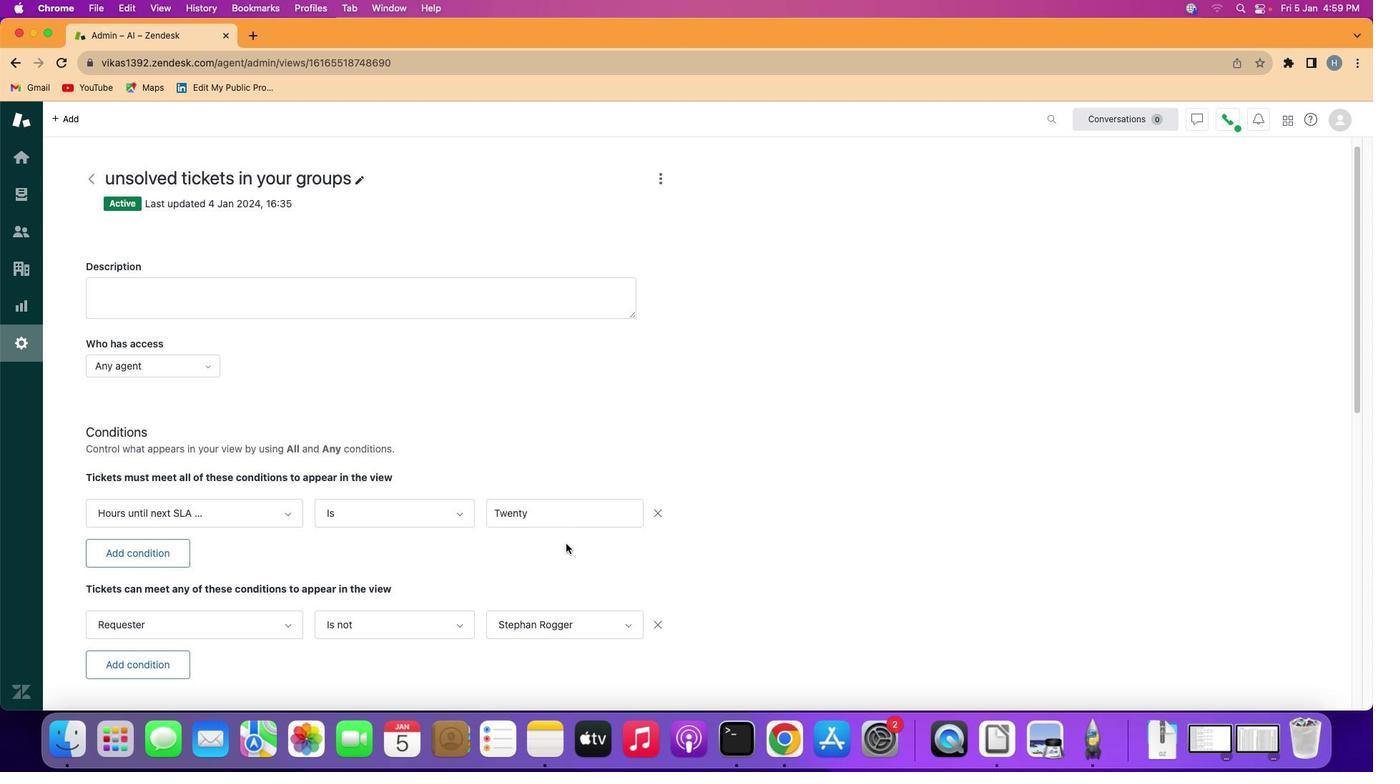 
Action: Mouse pressed left at (566, 544)
Screenshot: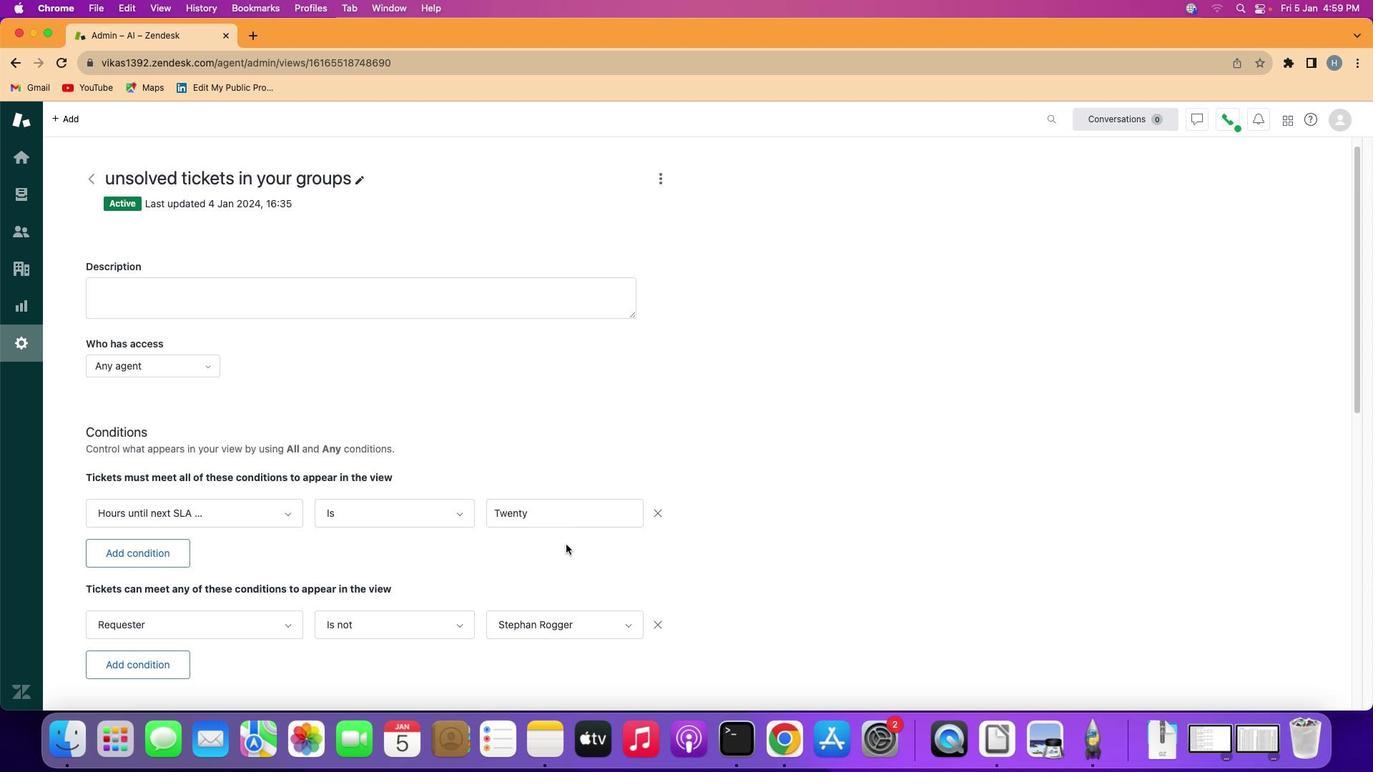 
Action: Mouse moved to (565, 544)
Screenshot: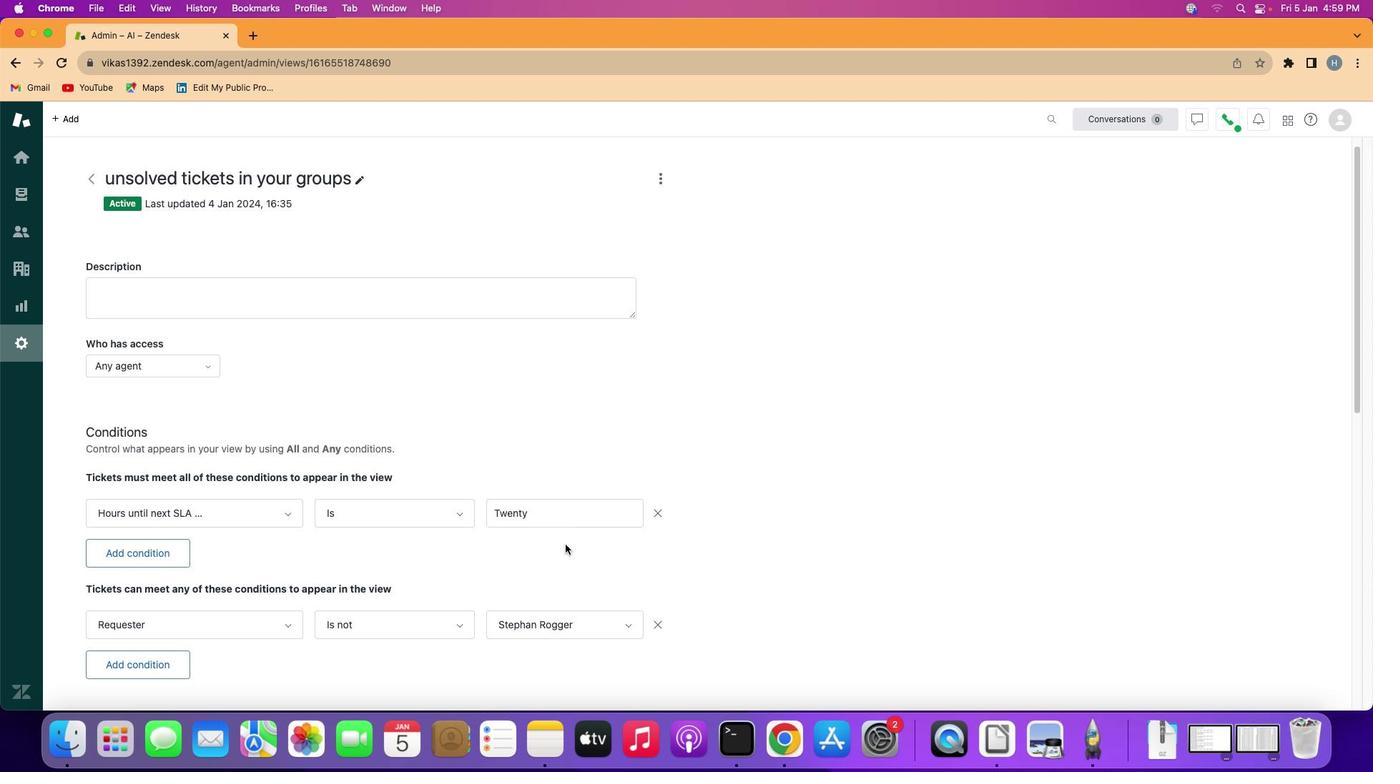 
